 Task: Open a blank worksheet and write heading  Discount data  Add 10 product name:-  'Apple, Banana,_x000D_
Orange, Tomato, Potato, Onion, Carrot, Milk, Bread, Eggs (dozen). ' in February Last week sales are  1.99, 0.49, 0.79, 1.29, 0.99, 0.89, 0.69, 2.49, 1.99, 2.99.Discount (%):-  10, 20, 15, 5, 12, 8, 25, 10, 15, 20. Save page analysisSalesByChannel
Action: Mouse pressed left at (32, 32)
Screenshot: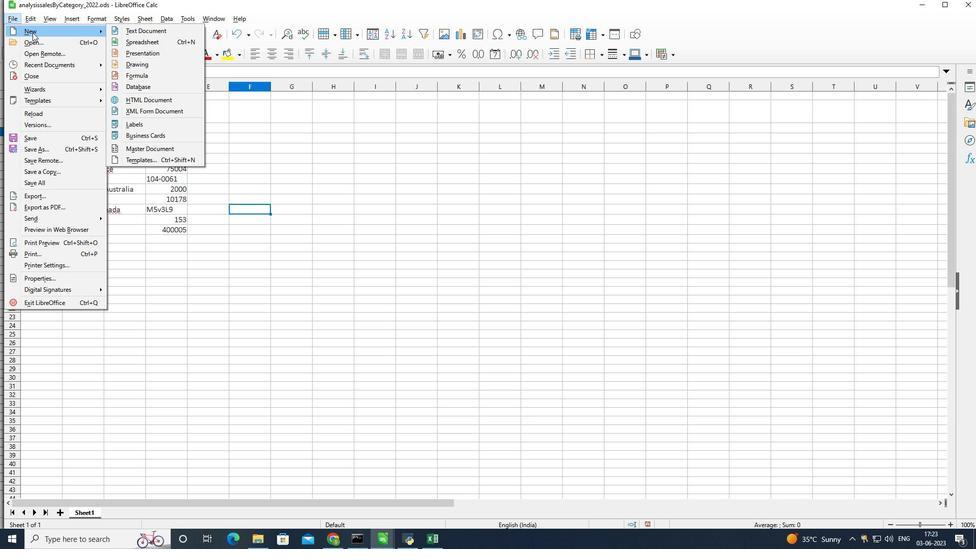
Action: Mouse moved to (137, 44)
Screenshot: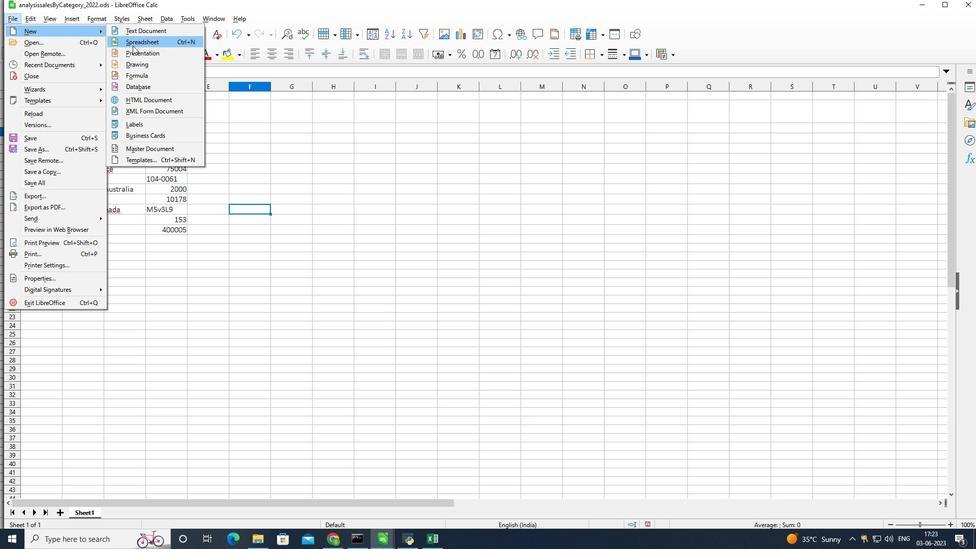 
Action: Mouse pressed left at (137, 44)
Screenshot: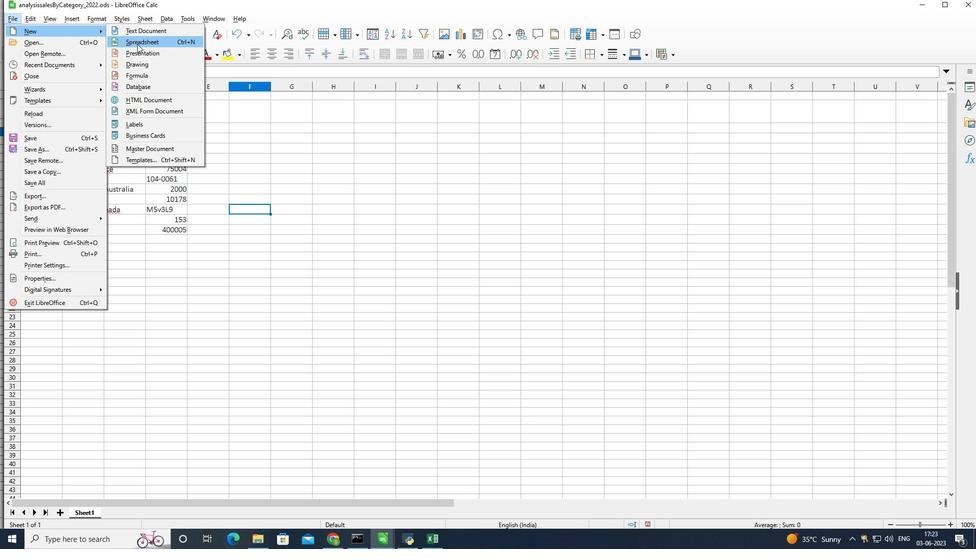 
Action: Mouse moved to (81, 104)
Screenshot: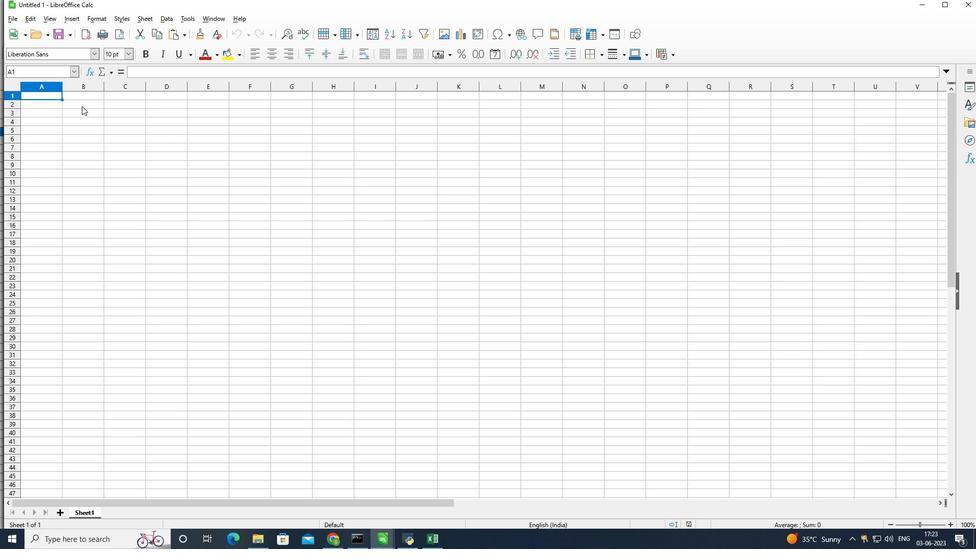 
Action: Mouse pressed left at (81, 104)
Screenshot: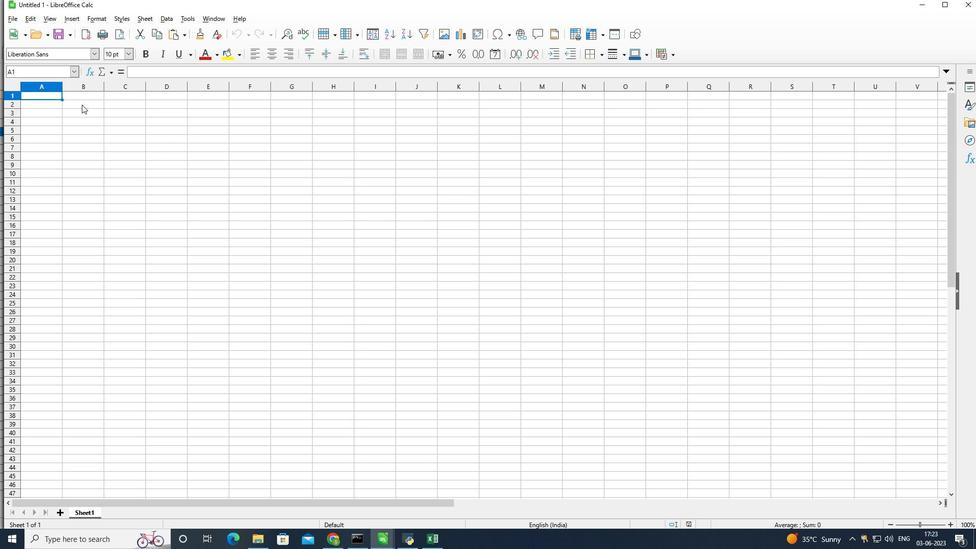 
Action: Mouse moved to (85, 105)
Screenshot: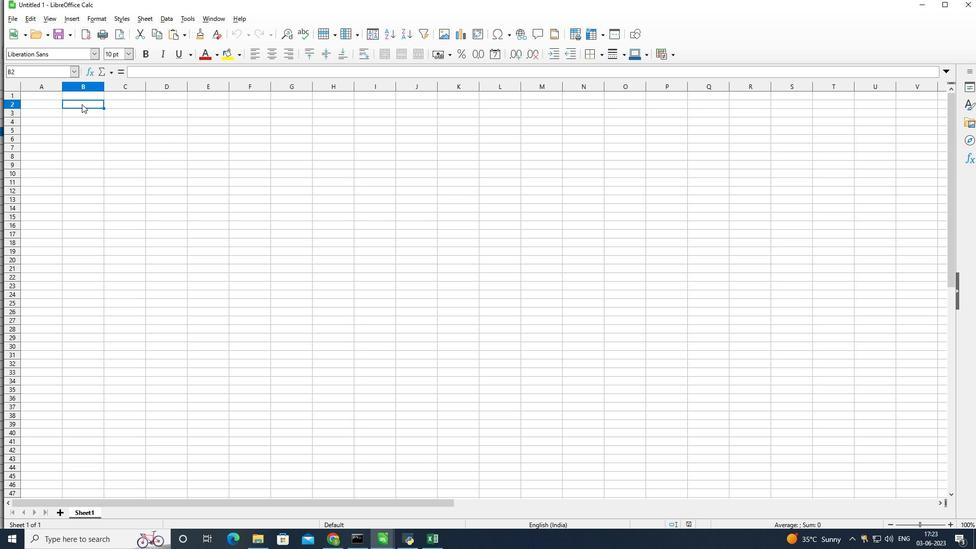 
Action: Key pressed <Key.shift><Key.shift><Key.shift><Key.shift><Key.shift><Key.shift><Key.shift><Key.shift>Discount<Key.space><Key.shift>Dta<Key.enter><Key.up>
Screenshot: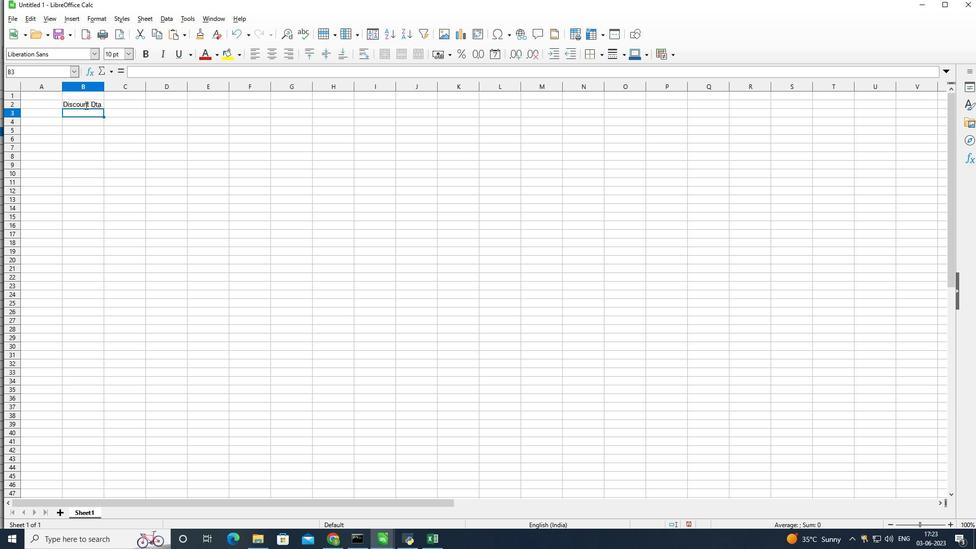 
Action: Mouse moved to (97, 100)
Screenshot: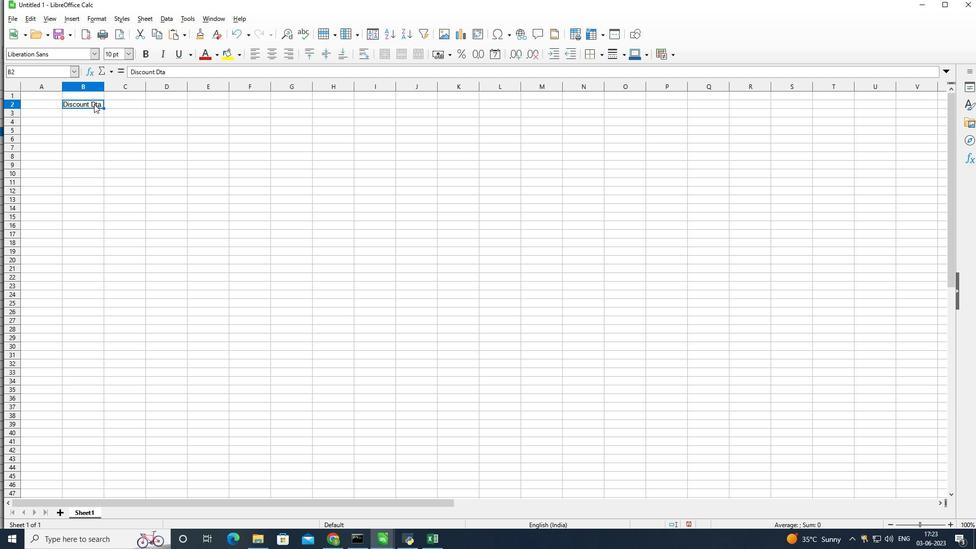
Action: Mouse pressed left at (97, 100)
Screenshot: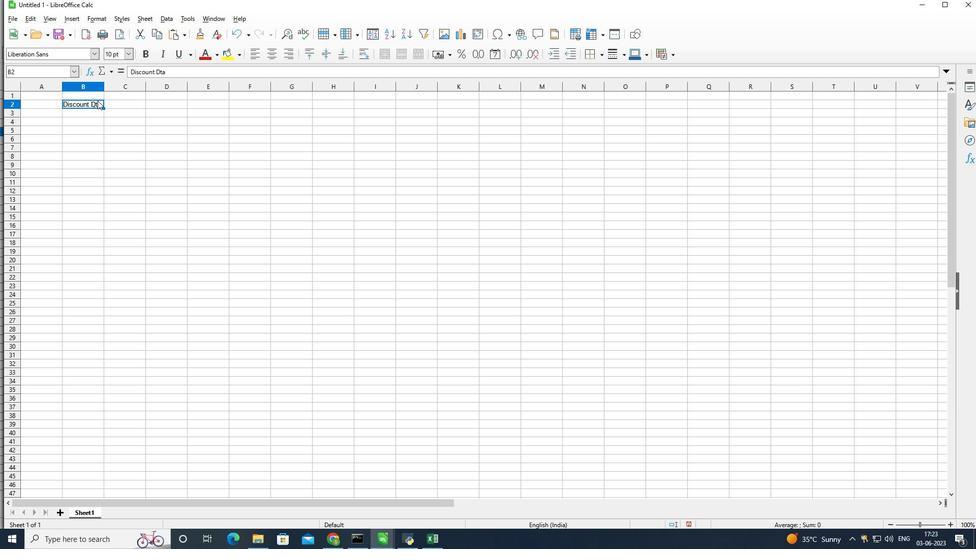 
Action: Mouse moved to (97, 101)
Screenshot: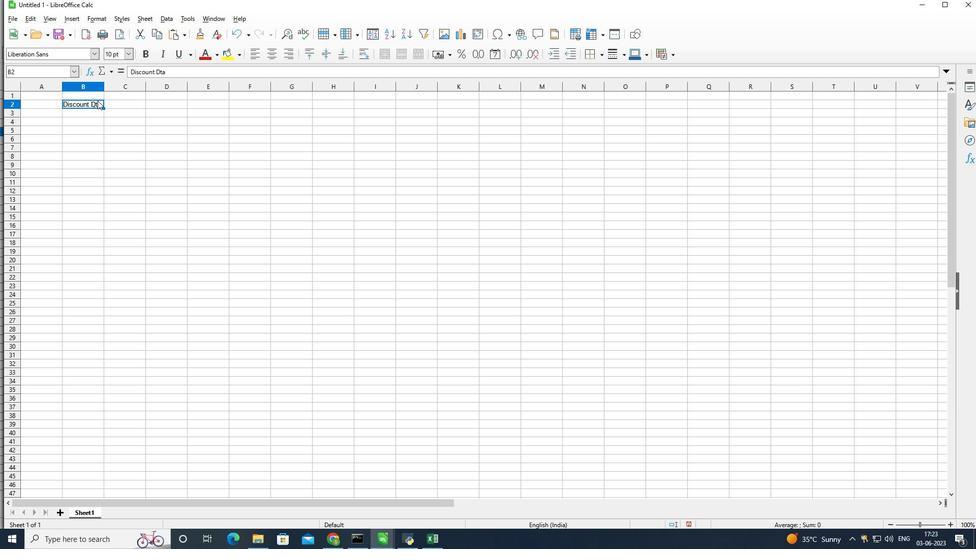 
Action: Mouse pressed left at (97, 101)
Screenshot: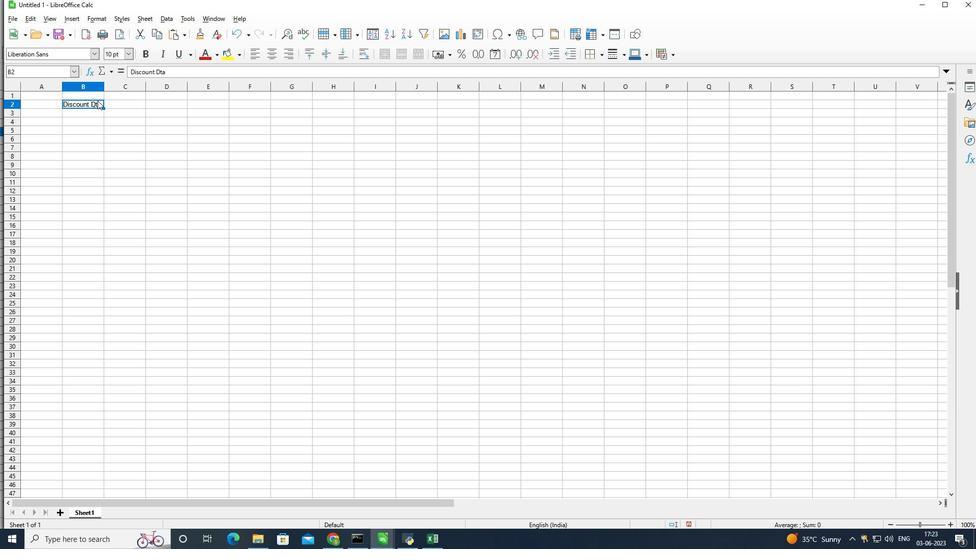 
Action: Mouse moved to (97, 101)
Screenshot: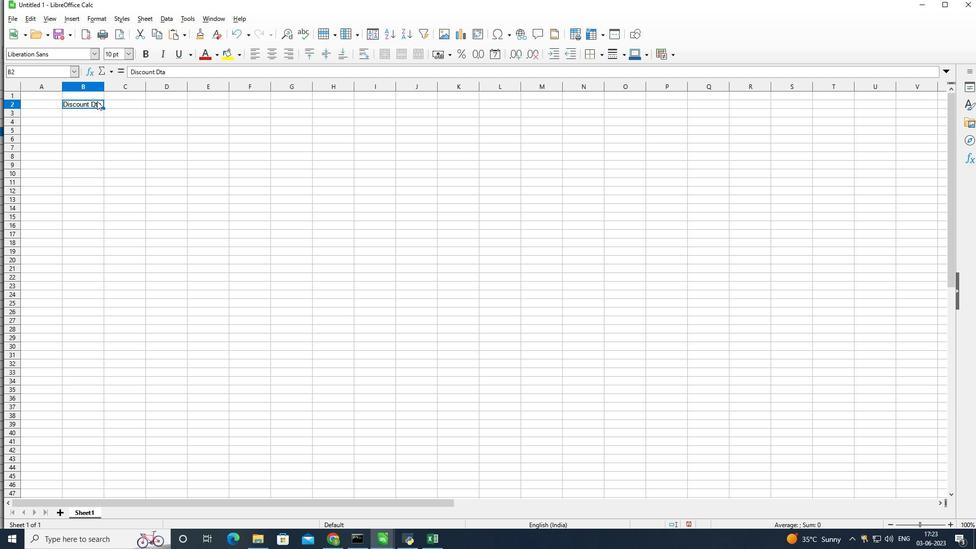 
Action: Mouse pressed left at (97, 101)
Screenshot: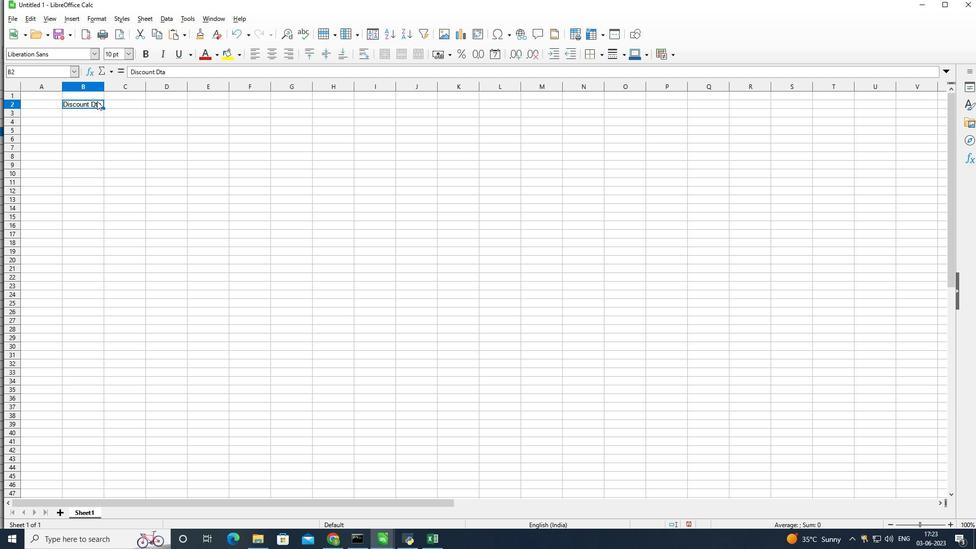 
Action: Mouse moved to (94, 105)
Screenshot: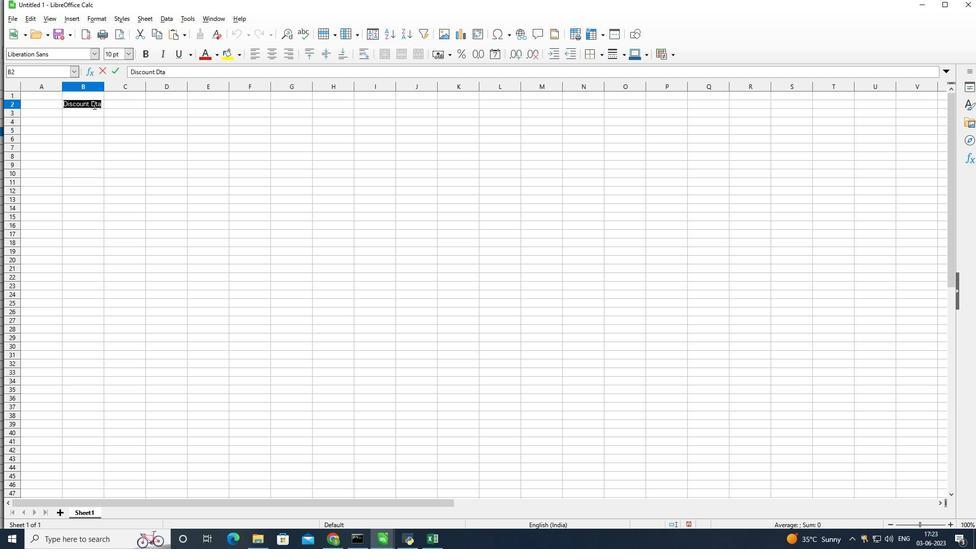 
Action: Mouse pressed left at (94, 105)
Screenshot: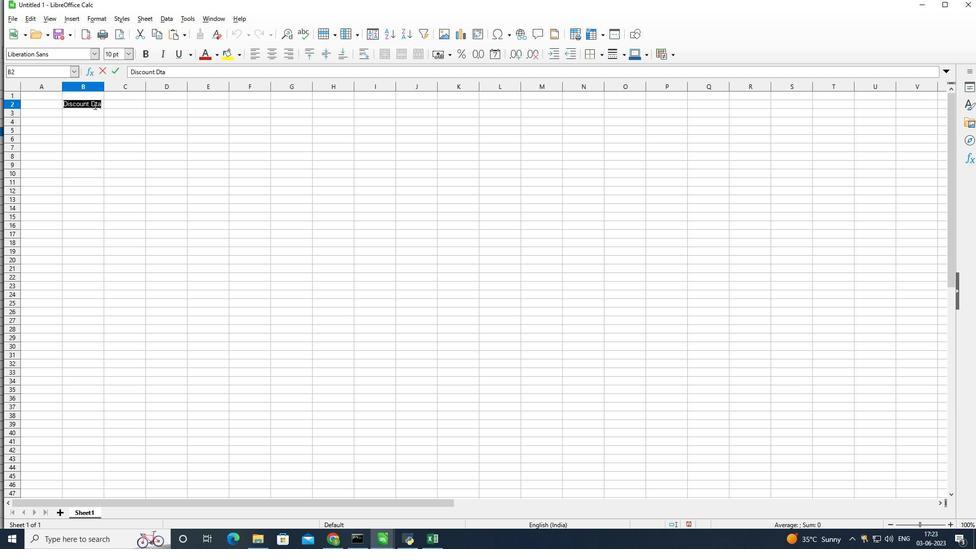 
Action: Mouse moved to (106, 101)
Screenshot: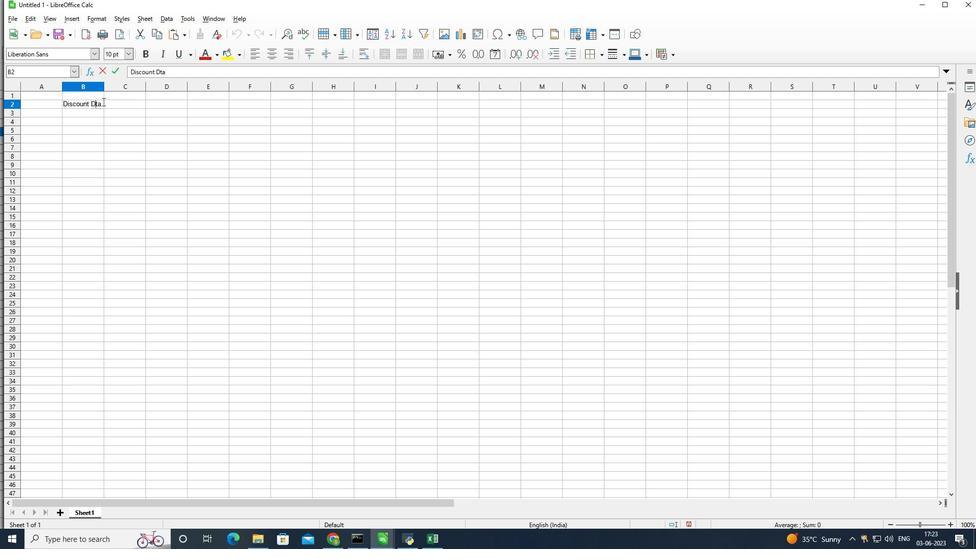 
Action: Key pressed a
Screenshot: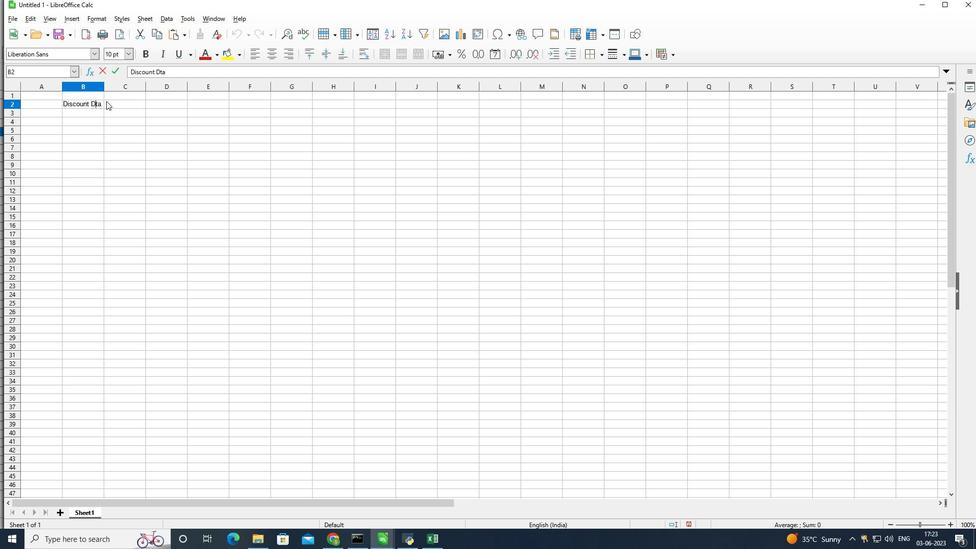 
Action: Mouse moved to (44, 112)
Screenshot: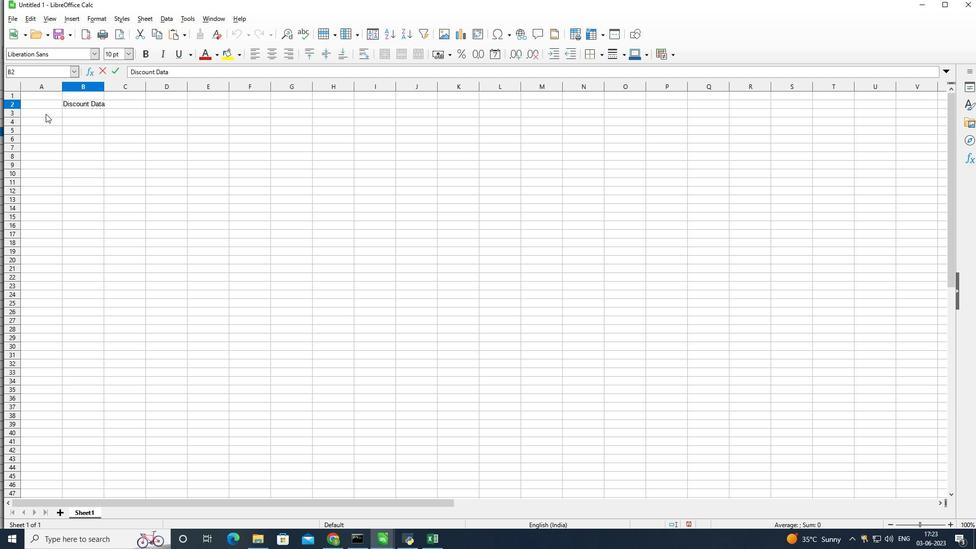 
Action: Mouse pressed left at (44, 112)
Screenshot: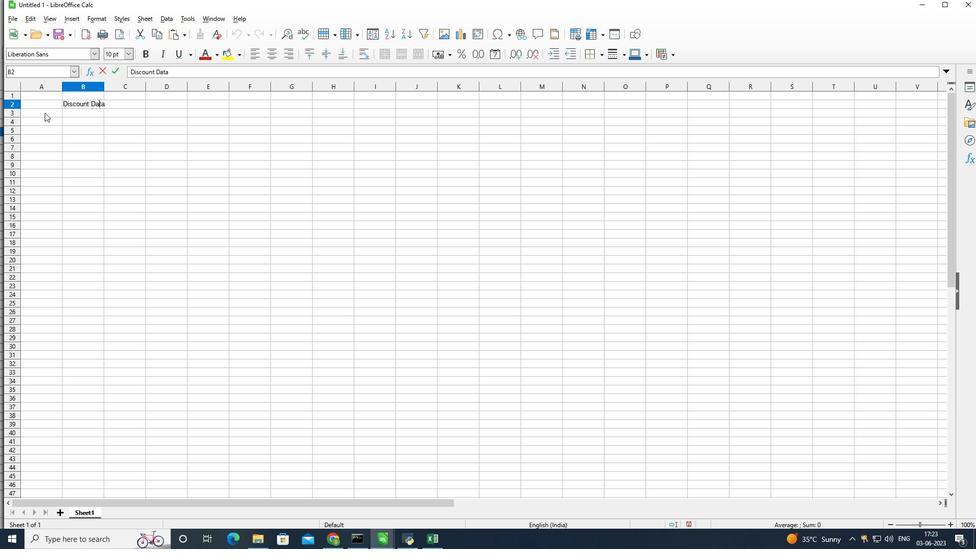 
Action: Mouse moved to (85, 123)
Screenshot: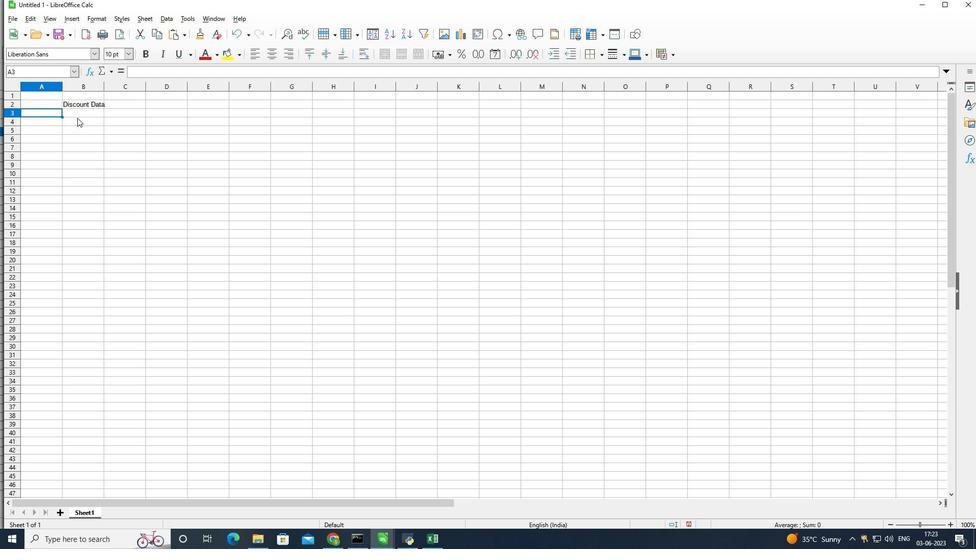 
Action: Key pressed <Key.shift>Product<Key.space>name<Key.enter><Key.shift>Apple<Key.enter><Key.shift>Banana<Key.enter><Key.shift>Orange<Key.enter><Key.shift>Tomato<Key.enter><Key.shift>Potato<Key.enter><Key.shift>Onion<Key.enter><Key.shift>Carrot<Key.enter><Key.shift>Milk<Key.enter><Key.shift>Bread<Key.enter><Key.shift><Key.shift><Key.shift><Key.shift><Key.shift><Key.shift><Key.shift><Key.shift><Key.shift><Key.shift><Key.shift><Key.shift>Egg<Key.enter>
Screenshot: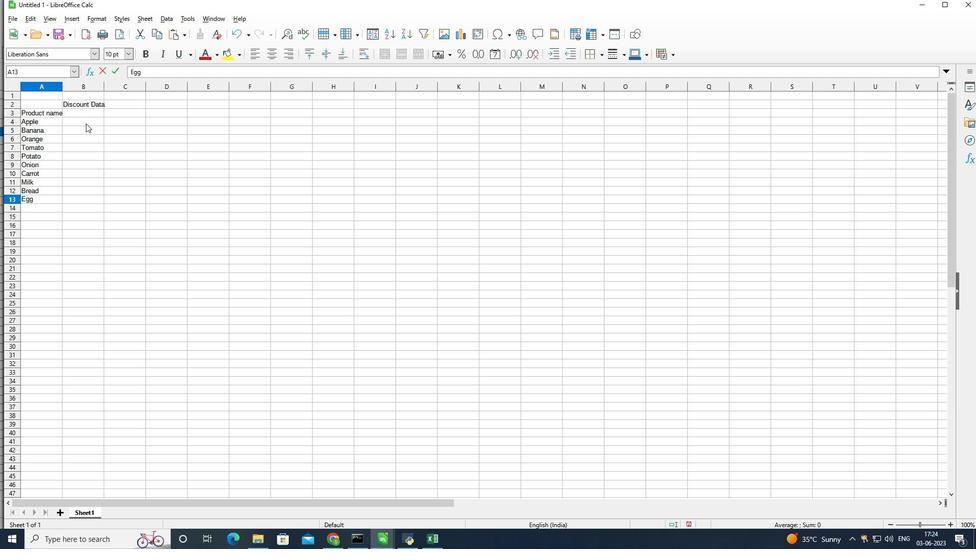 
Action: Mouse moved to (109, 110)
Screenshot: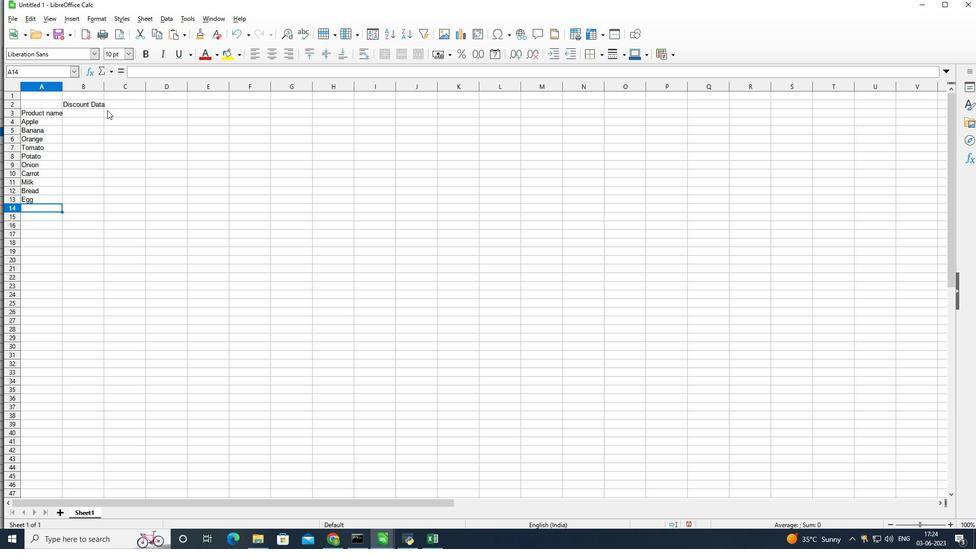 
Action: Mouse pressed left at (109, 110)
Screenshot: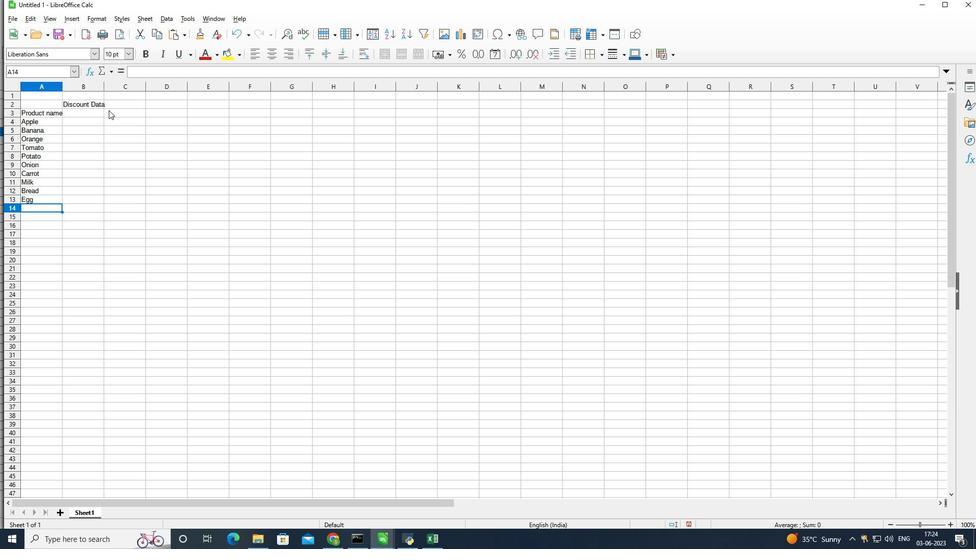 
Action: Mouse moved to (124, 117)
Screenshot: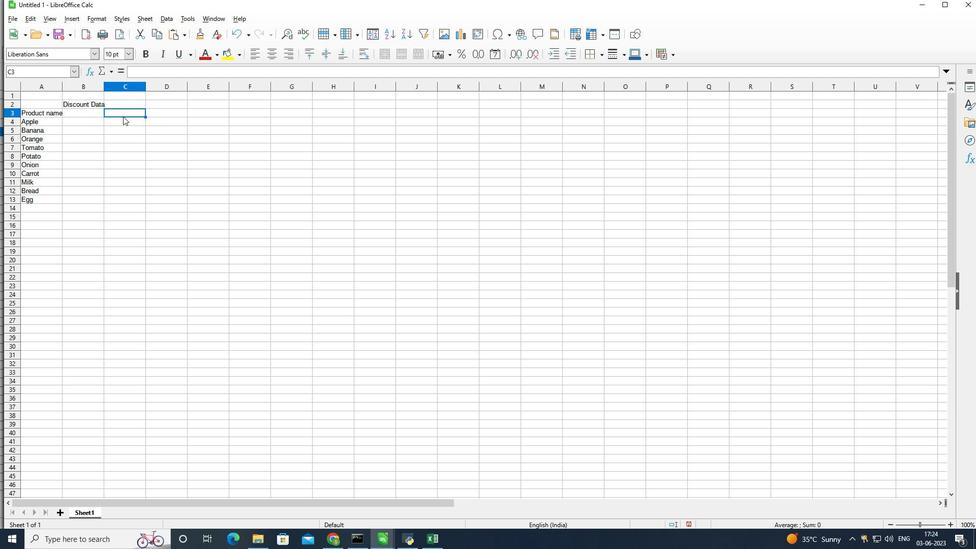 
Action: Key pressed <Key.shift><Key.shift><Key.shift><Key.shift><Key.shift><Key.shift><Key.shift><Key.shift><Key.shift><Key.shift><Key.shift><Key.shift><Key.shift><Key.shift><Key.shift><Key.shift><Key.shift><Key.shift><Key.shift><Key.shift><Key.shift><Key.shift>Februr<Key.backspace>ary<Key.space><Key.shift>Last<Key.space>week<Key.space><Key.shift>sales<Key.enter>1.99<Key.enter>0.49<Key.enter>0.79<Key.enter>1.29<Key.enter>0.99<Key.enter>089<Key.enter>0
Screenshot: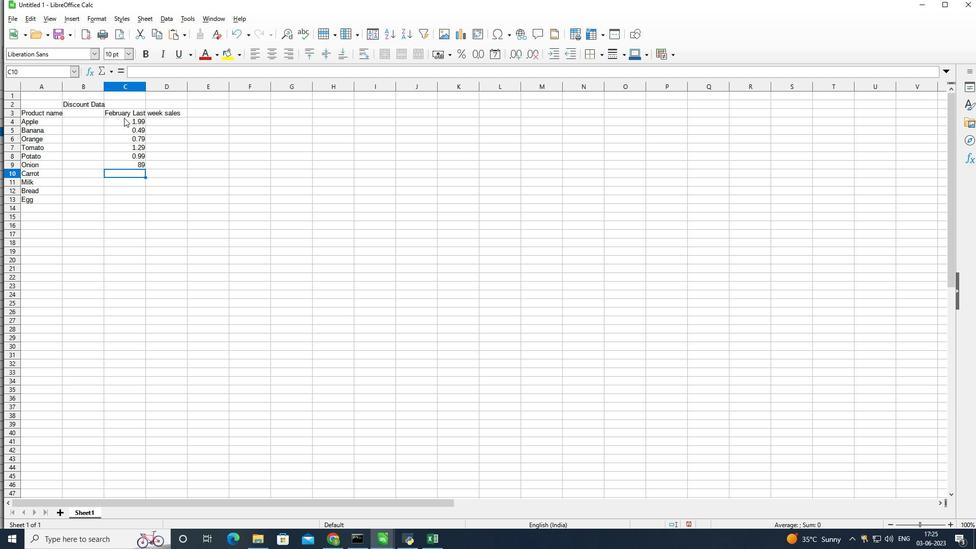 
Action: Mouse moved to (132, 163)
Screenshot: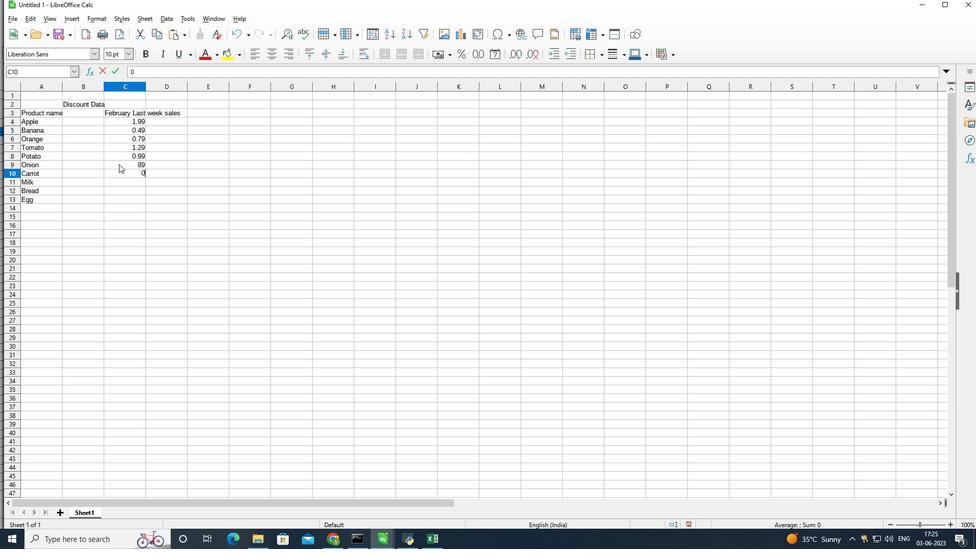
Action: Mouse pressed left at (132, 163)
Screenshot: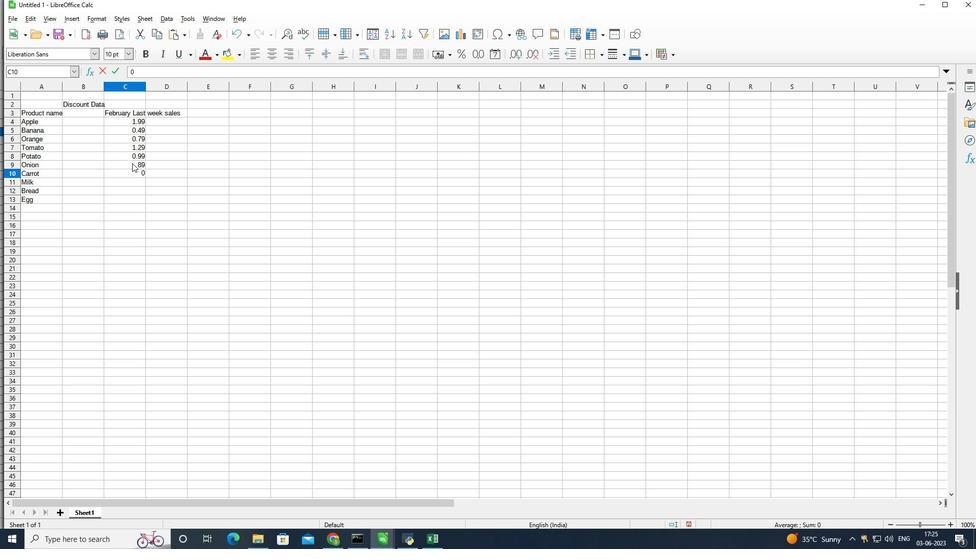 
Action: Mouse moved to (132, 162)
Screenshot: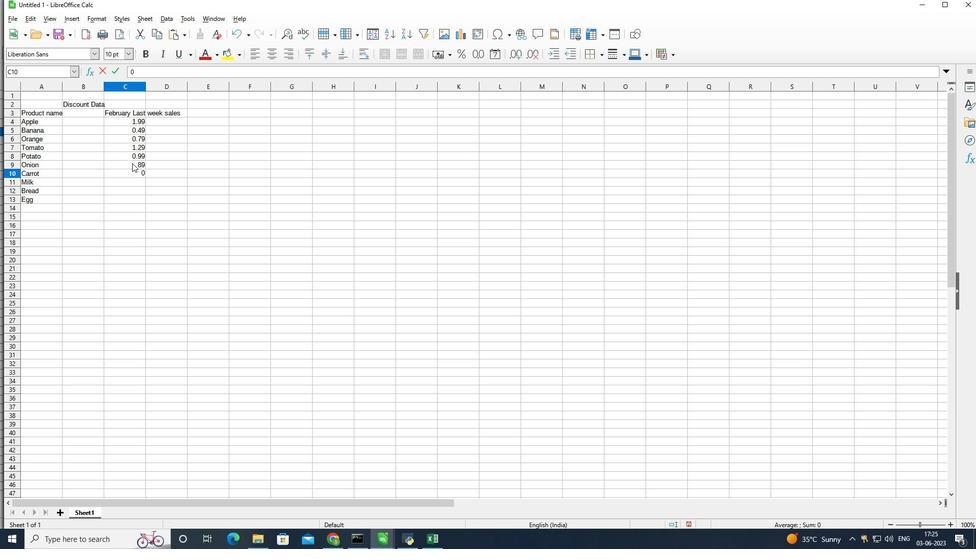 
Action: Mouse pressed left at (132, 162)
Screenshot: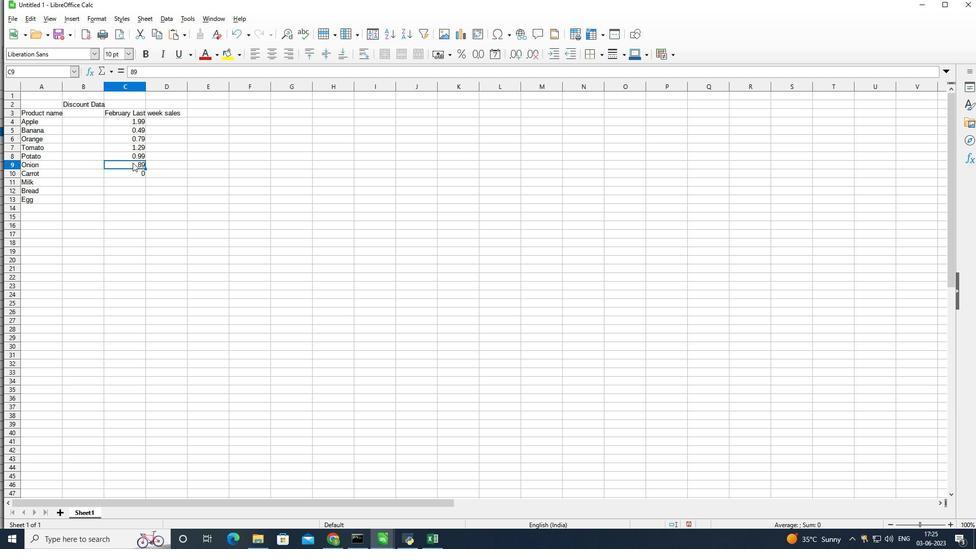 
Action: Mouse moved to (132, 162)
Screenshot: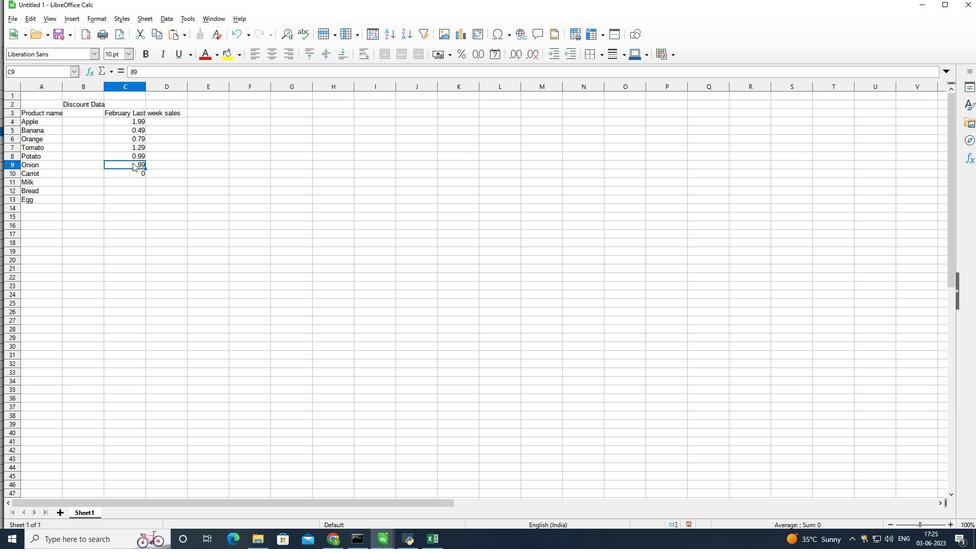 
Action: Mouse pressed left at (132, 162)
Screenshot: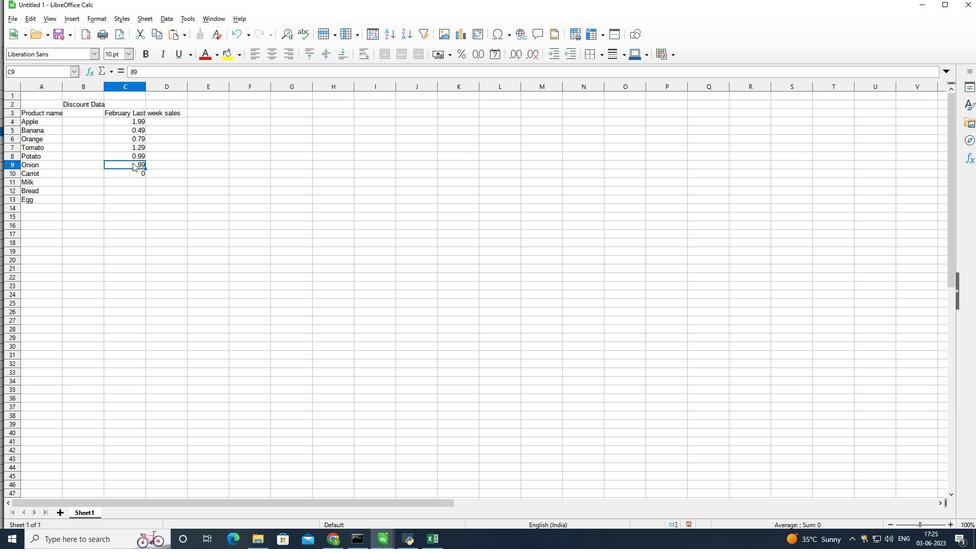 
Action: Mouse moved to (136, 164)
Screenshot: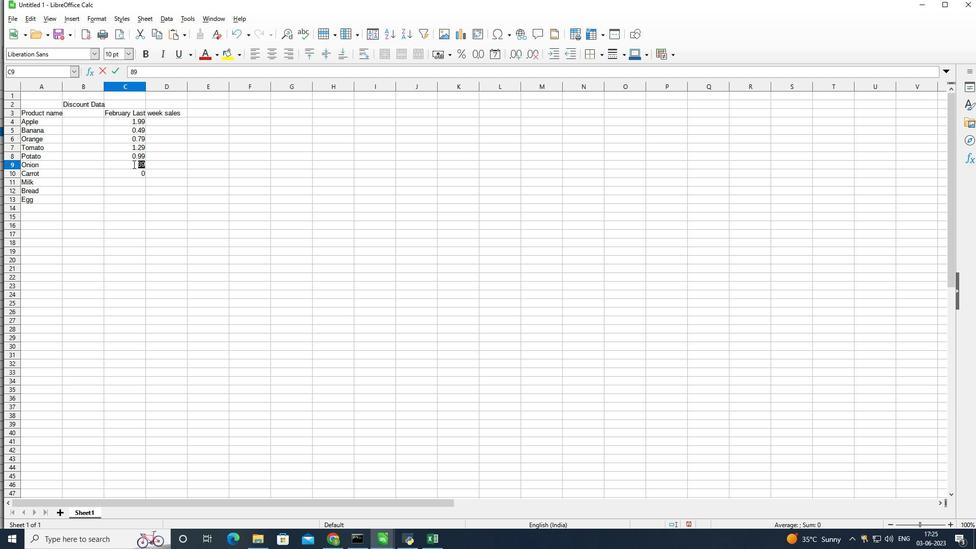 
Action: Mouse pressed left at (136, 164)
Screenshot: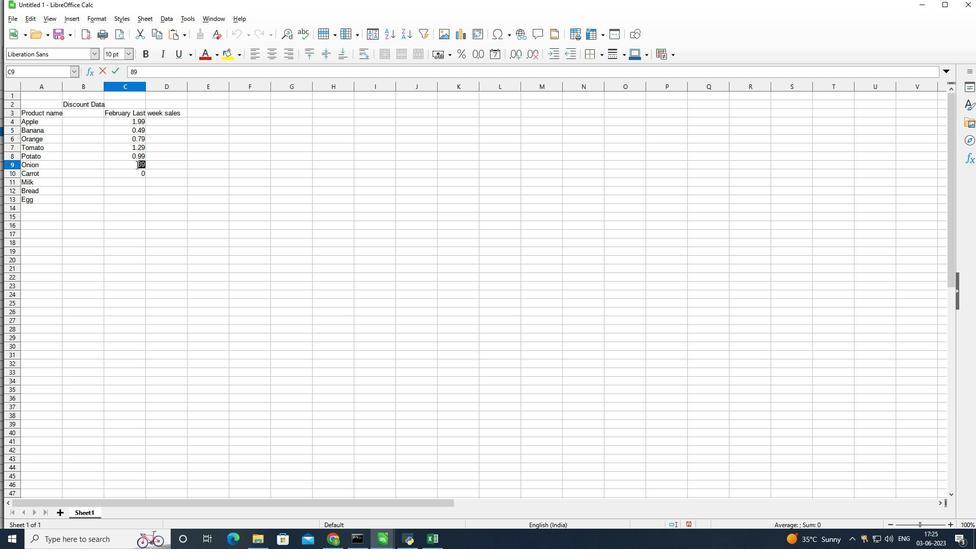 
Action: Mouse moved to (169, 145)
Screenshot: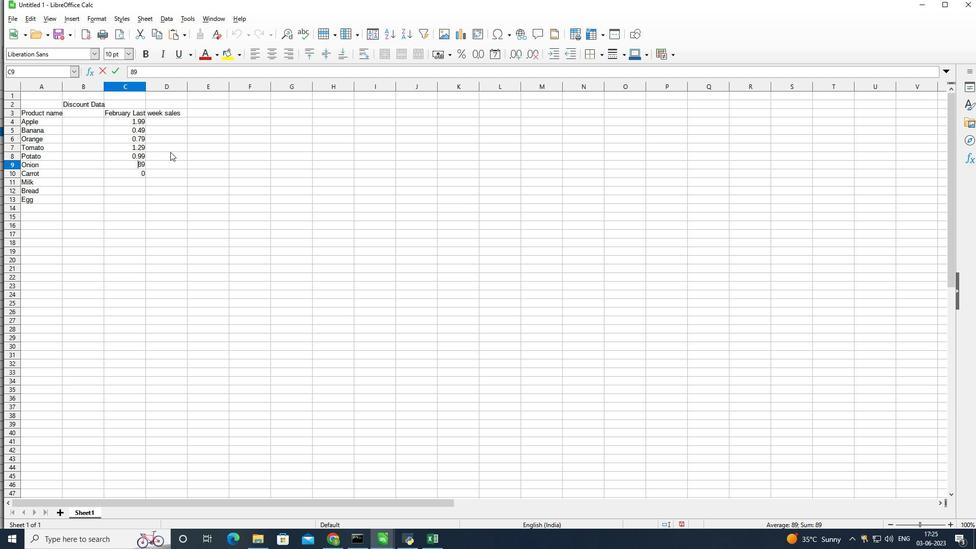 
Action: Key pressed 0.<Key.enter>0.69<Key.enter>2.49<Key.enter>1.99<Key.enter>
Screenshot: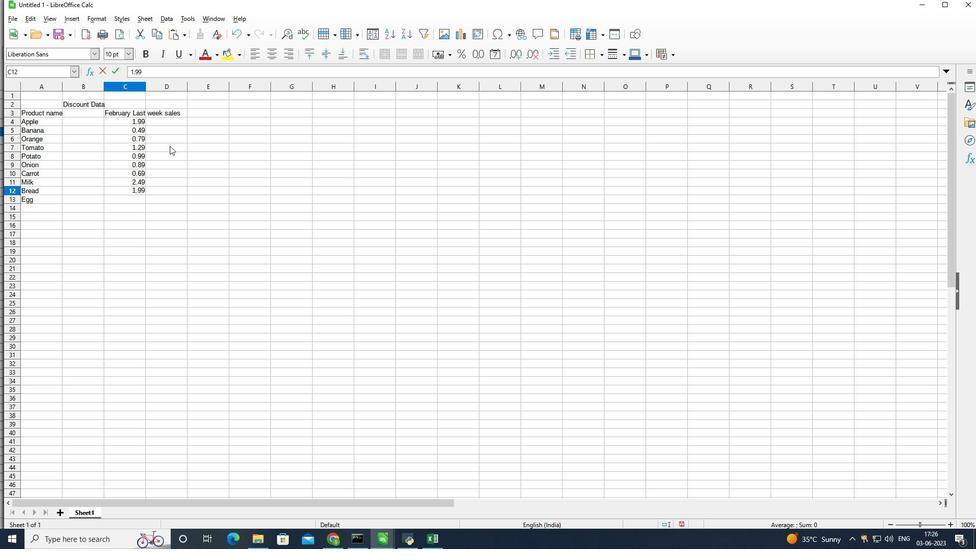 
Action: Mouse moved to (202, 111)
Screenshot: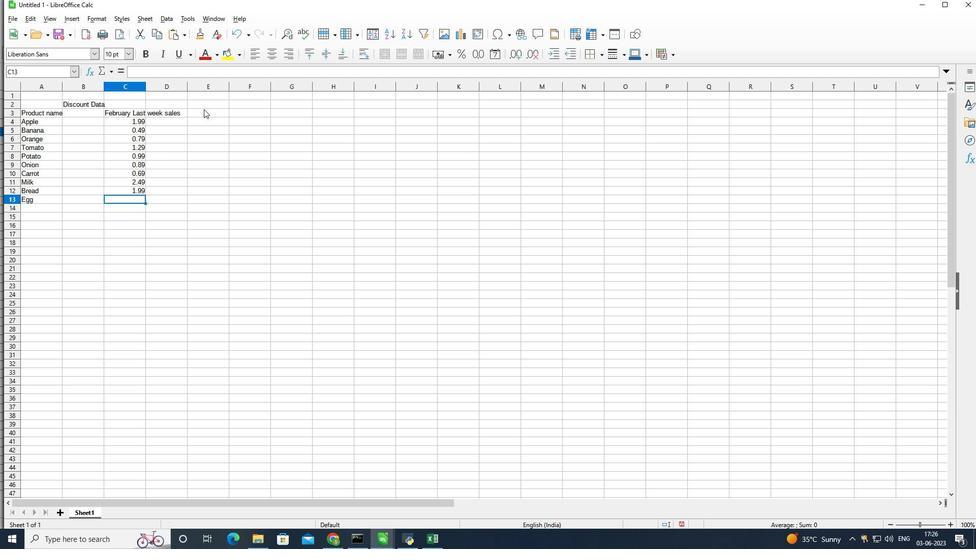 
Action: Mouse pressed left at (202, 111)
Screenshot: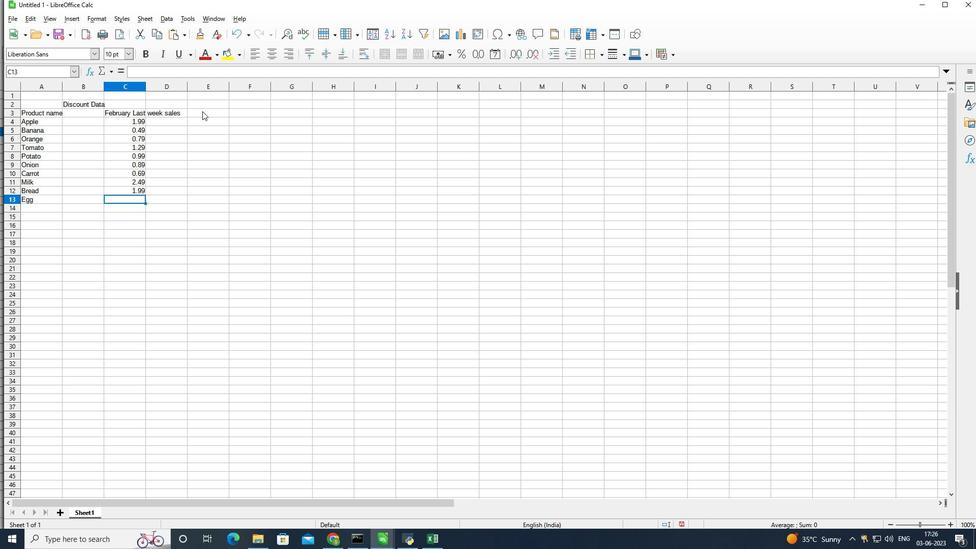 
Action: Mouse moved to (202, 114)
Screenshot: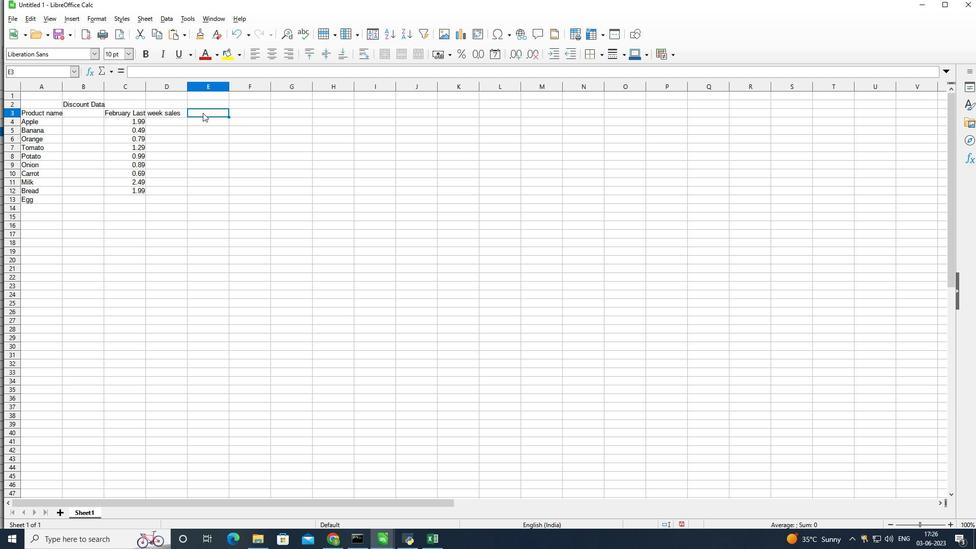 
Action: Key pressed <Key.shift><Key.shift><Key.shift><Key.shift><Key.shift><Key.shift>Discount<Key.enter>10<Key.enter>20<Key.enter>15<Key.enter>5<Key.enter>12<Key.enter>8<Key.enter>25<Key.enter>10<Key.enter>15<Key.enter>20ctrl+Sanalysis<Key.shift>Sales<Key.shift>by<Key.shift>Channel<Key.enter>
Screenshot: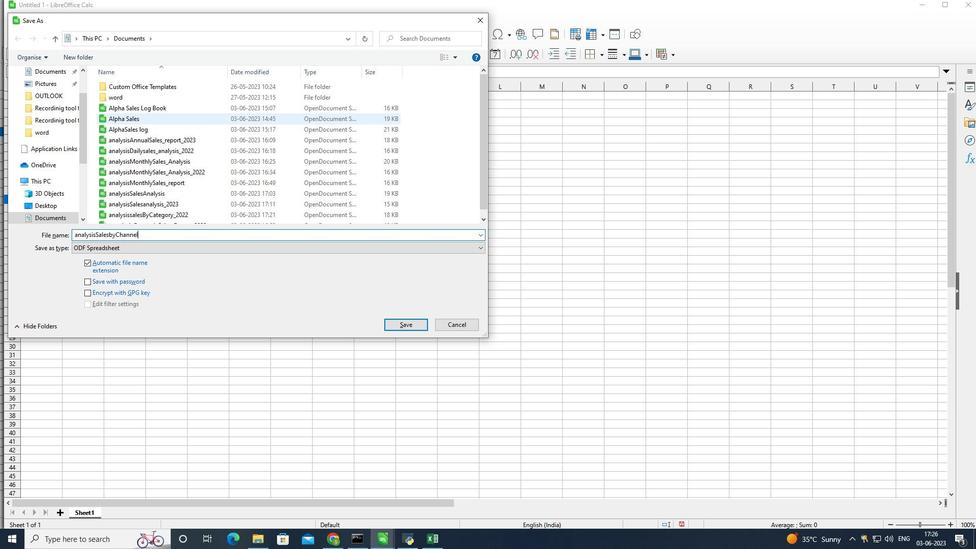 
Action: Mouse moved to (207, 158)
Screenshot: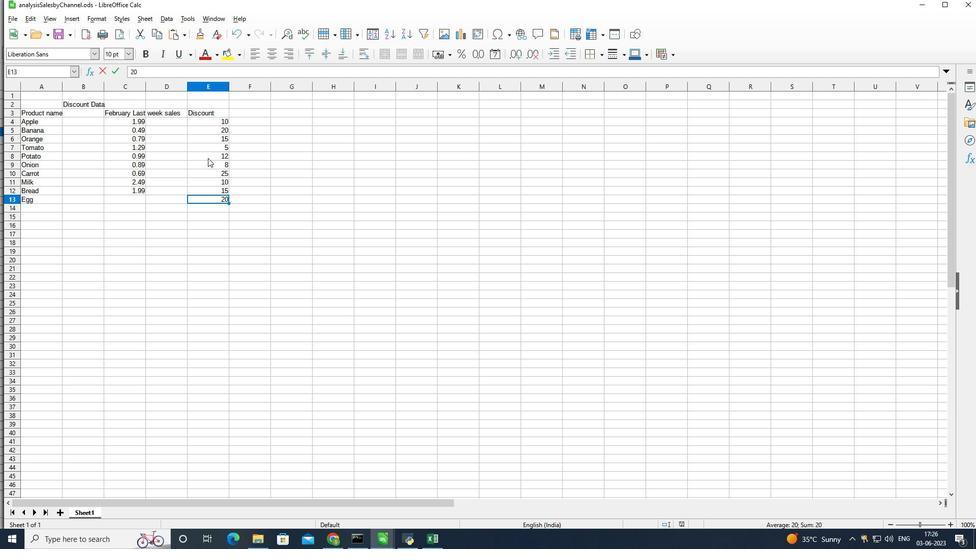 
